 Task: Add Alaffia Citrus Ginger Authentic African Black Soap to the cart.
Action: Mouse moved to (285, 159)
Screenshot: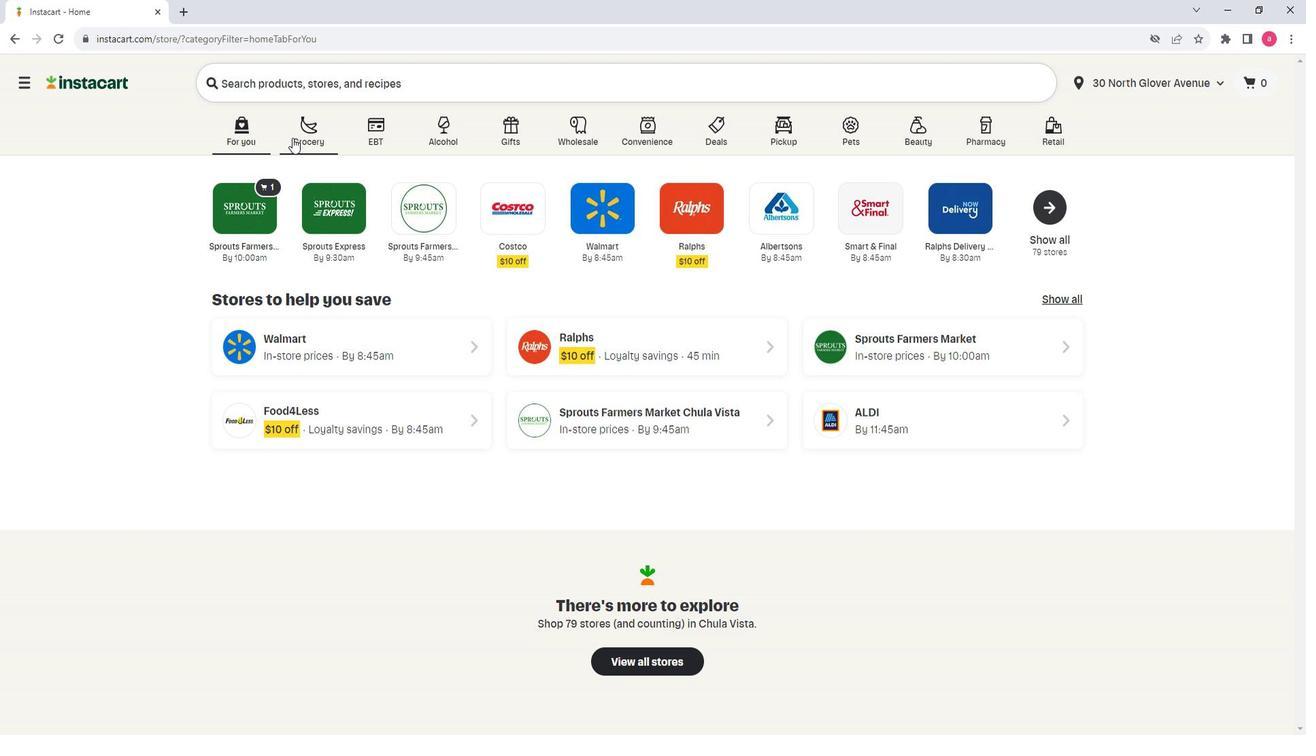 
Action: Mouse pressed left at (285, 159)
Screenshot: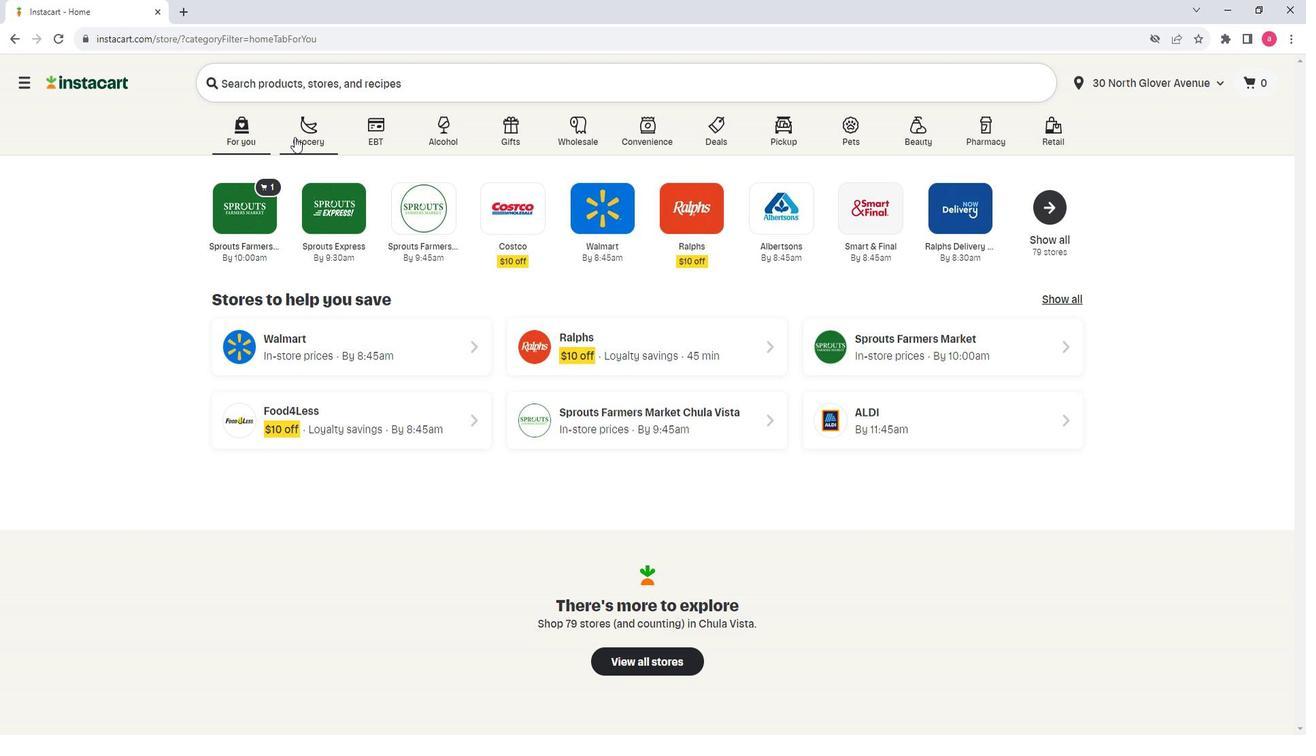 
Action: Mouse moved to (410, 493)
Screenshot: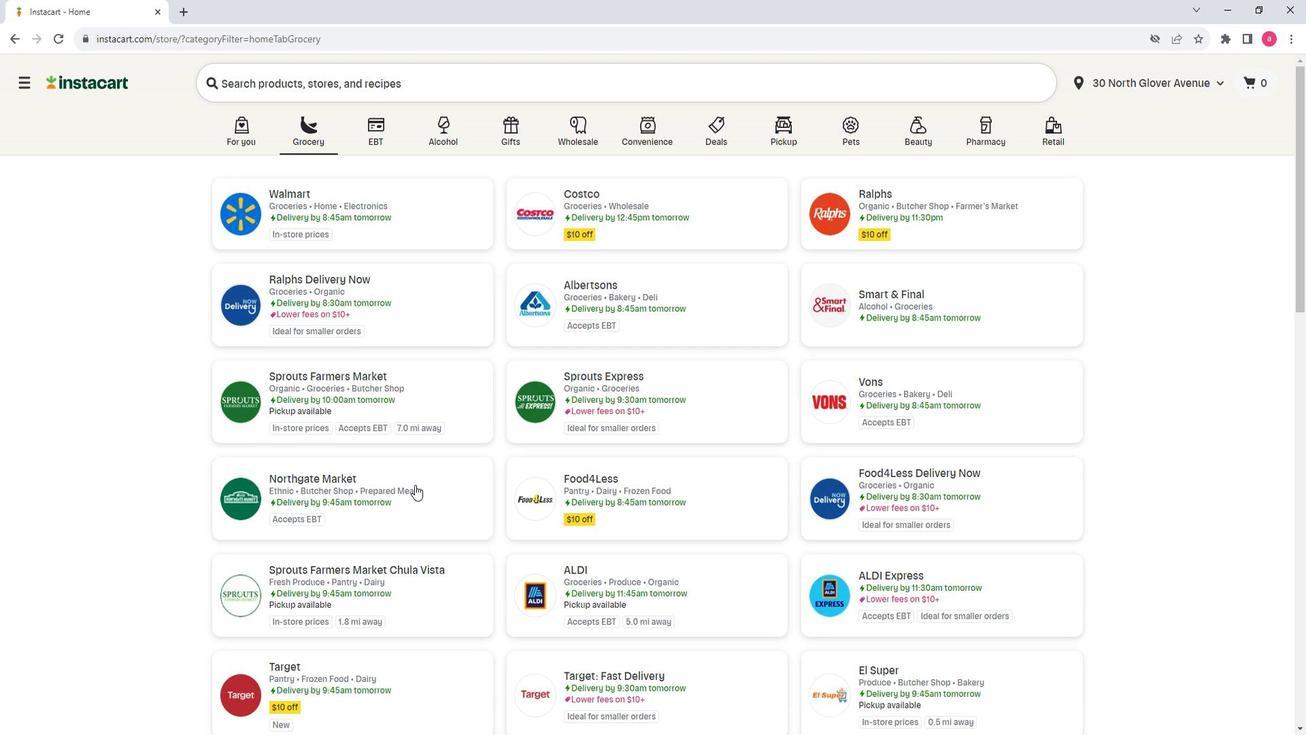 
Action: Mouse scrolled (410, 492) with delta (0, 0)
Screenshot: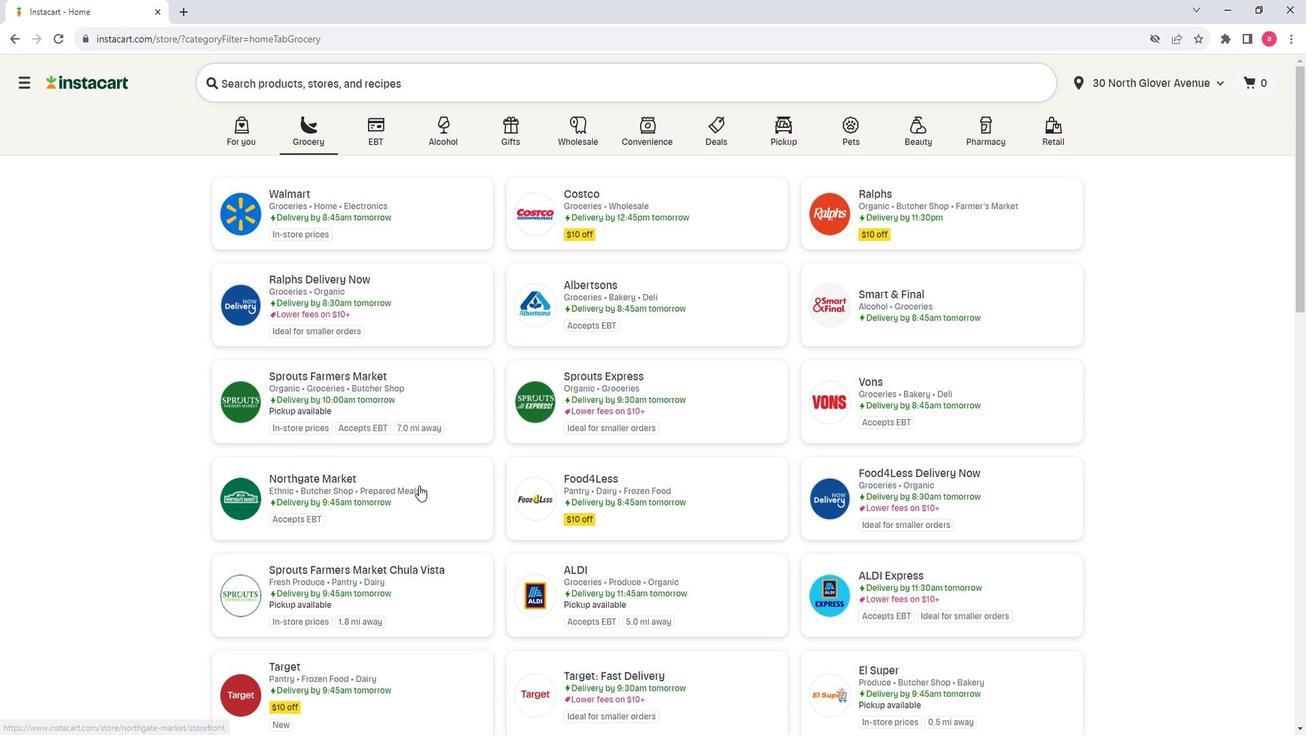 
Action: Mouse moved to (362, 345)
Screenshot: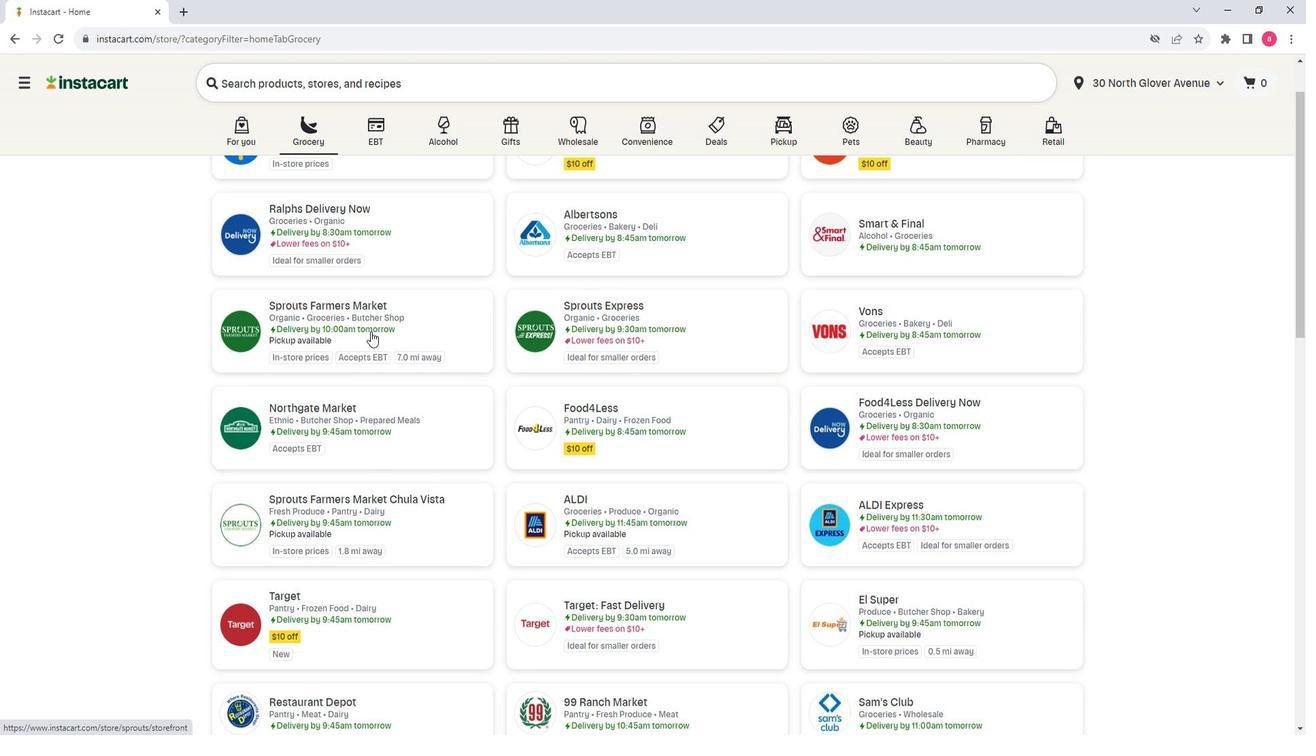 
Action: Mouse pressed left at (362, 345)
Screenshot: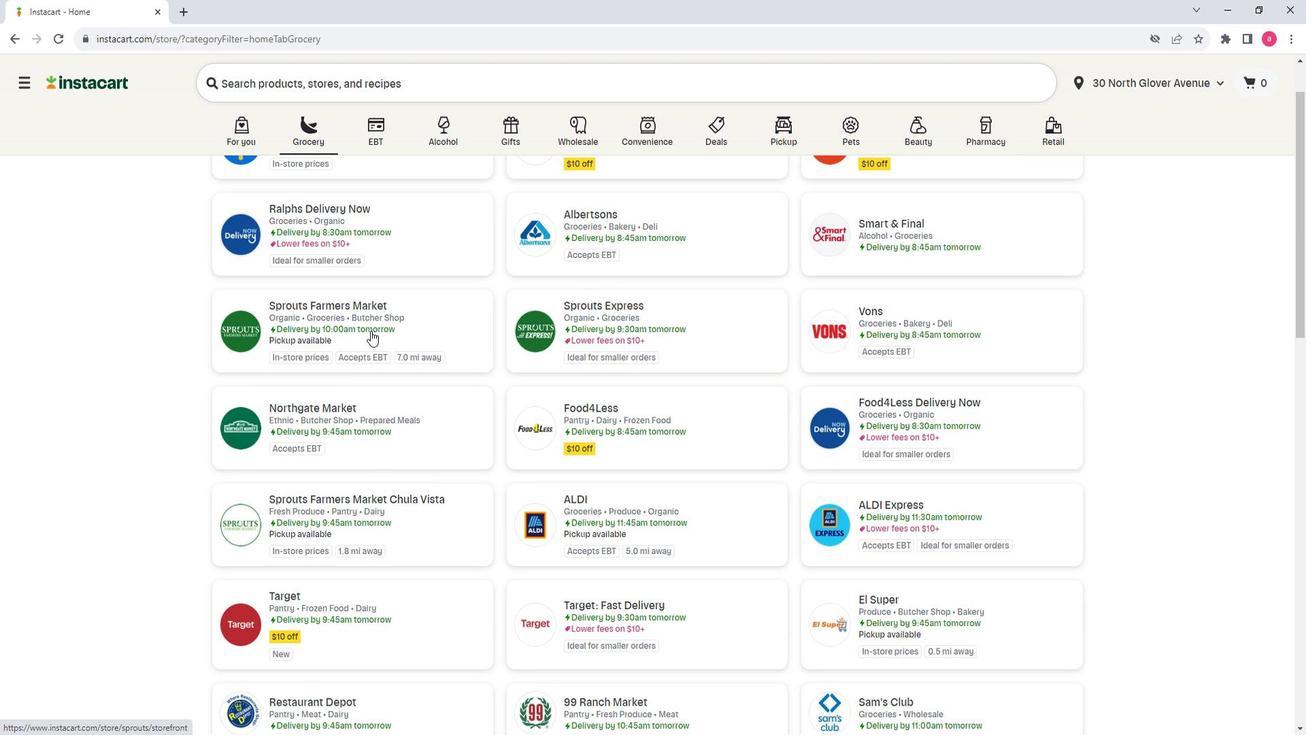 
Action: Mouse moved to (119, 437)
Screenshot: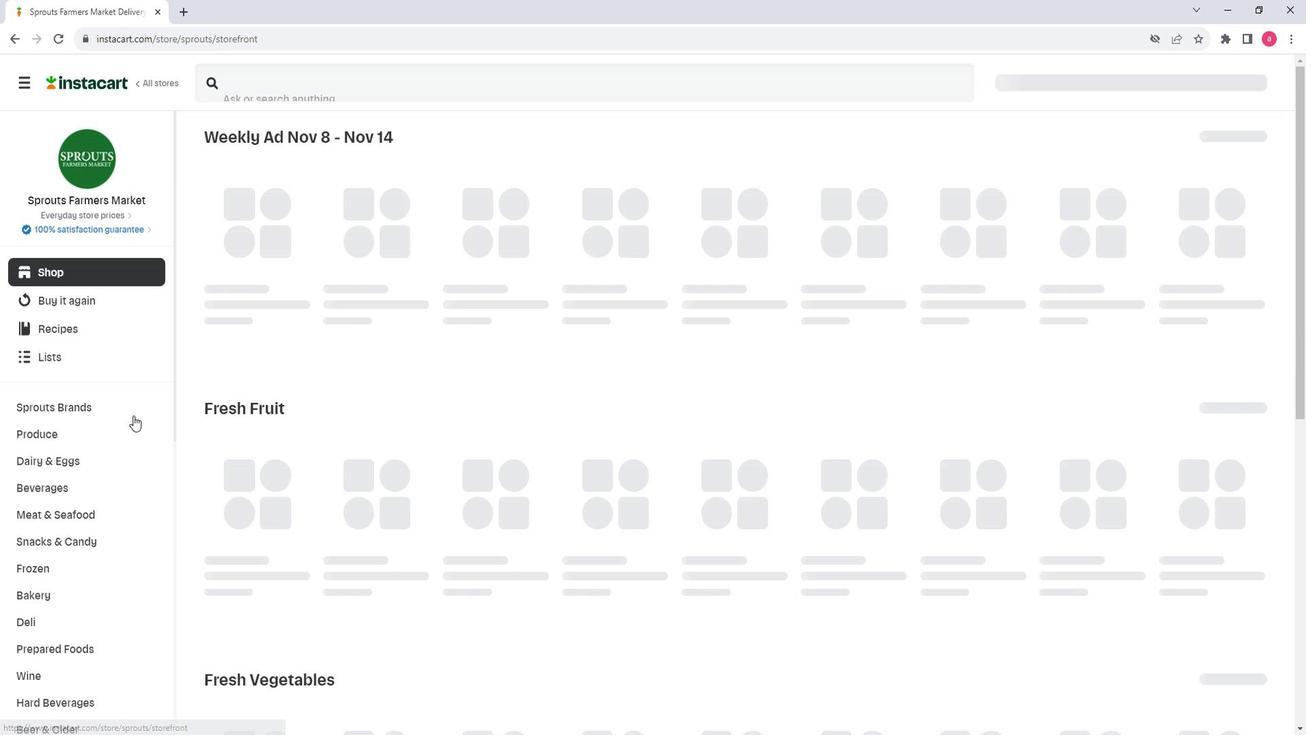 
Action: Mouse scrolled (119, 436) with delta (0, 0)
Screenshot: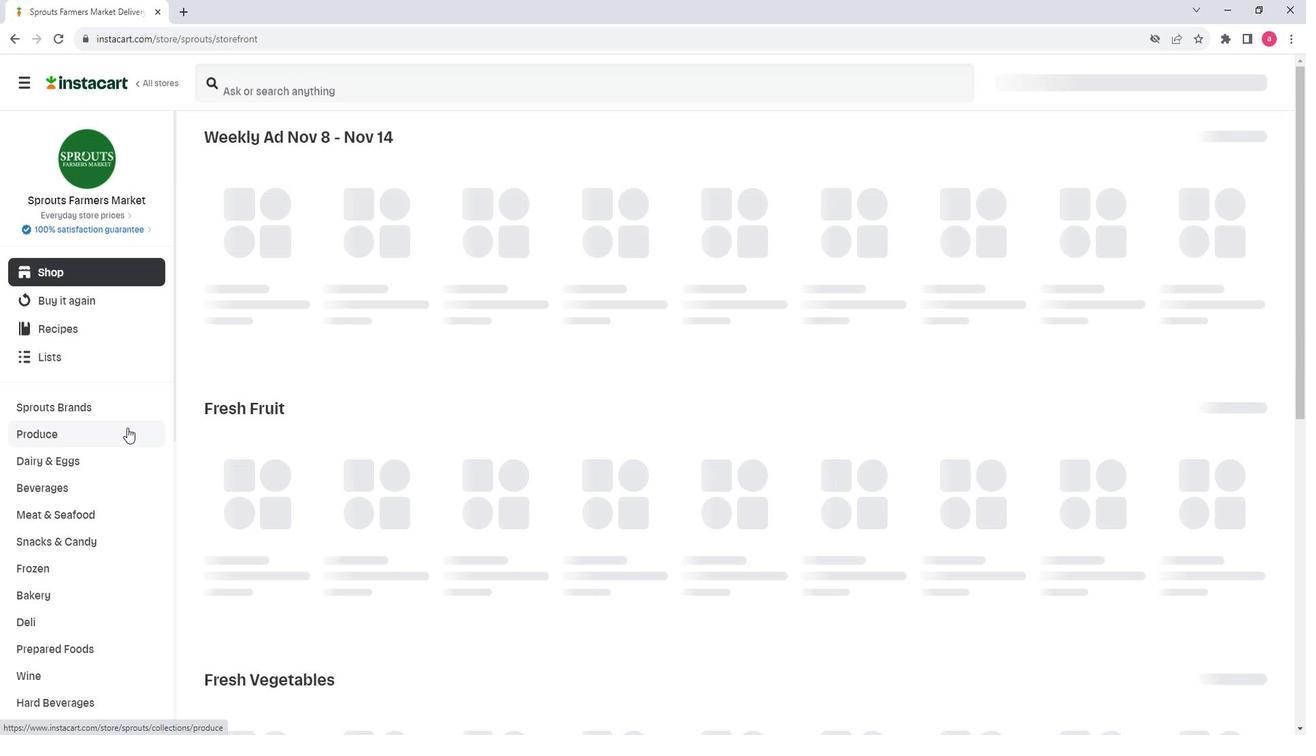 
Action: Mouse scrolled (119, 436) with delta (0, 0)
Screenshot: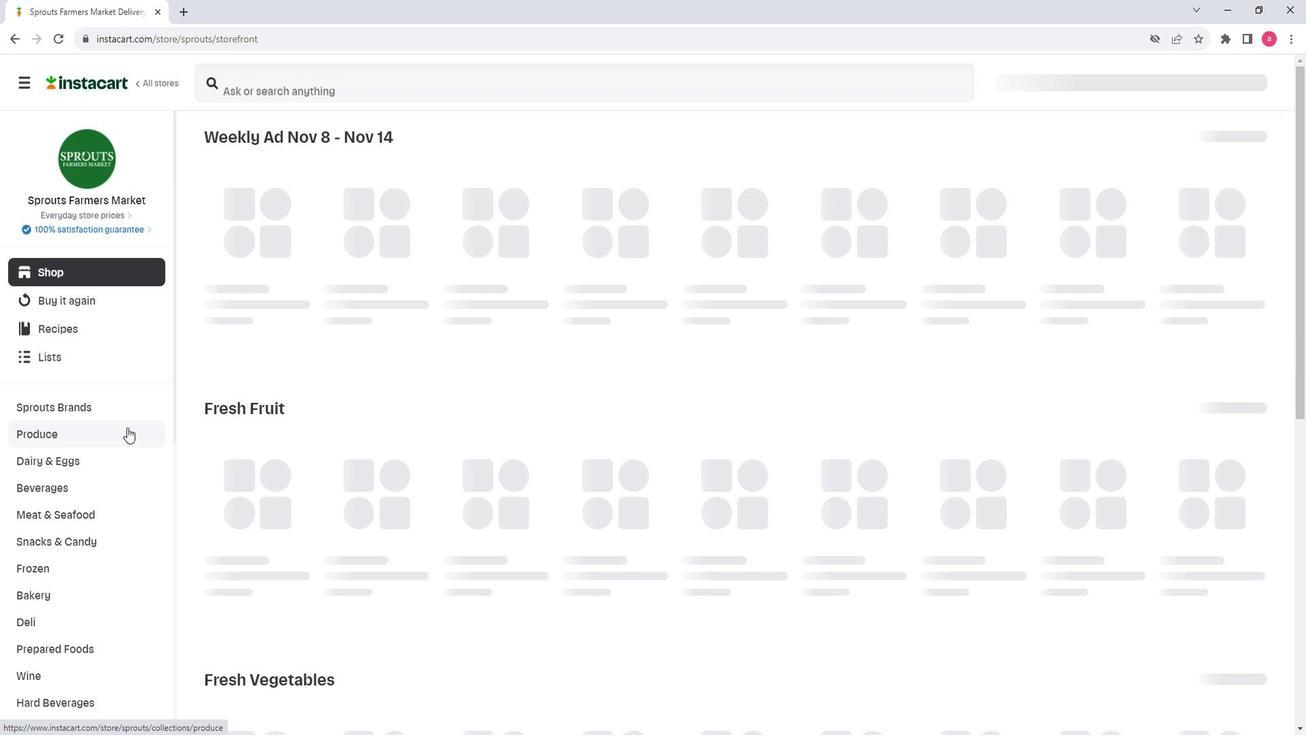 
Action: Mouse moved to (119, 439)
Screenshot: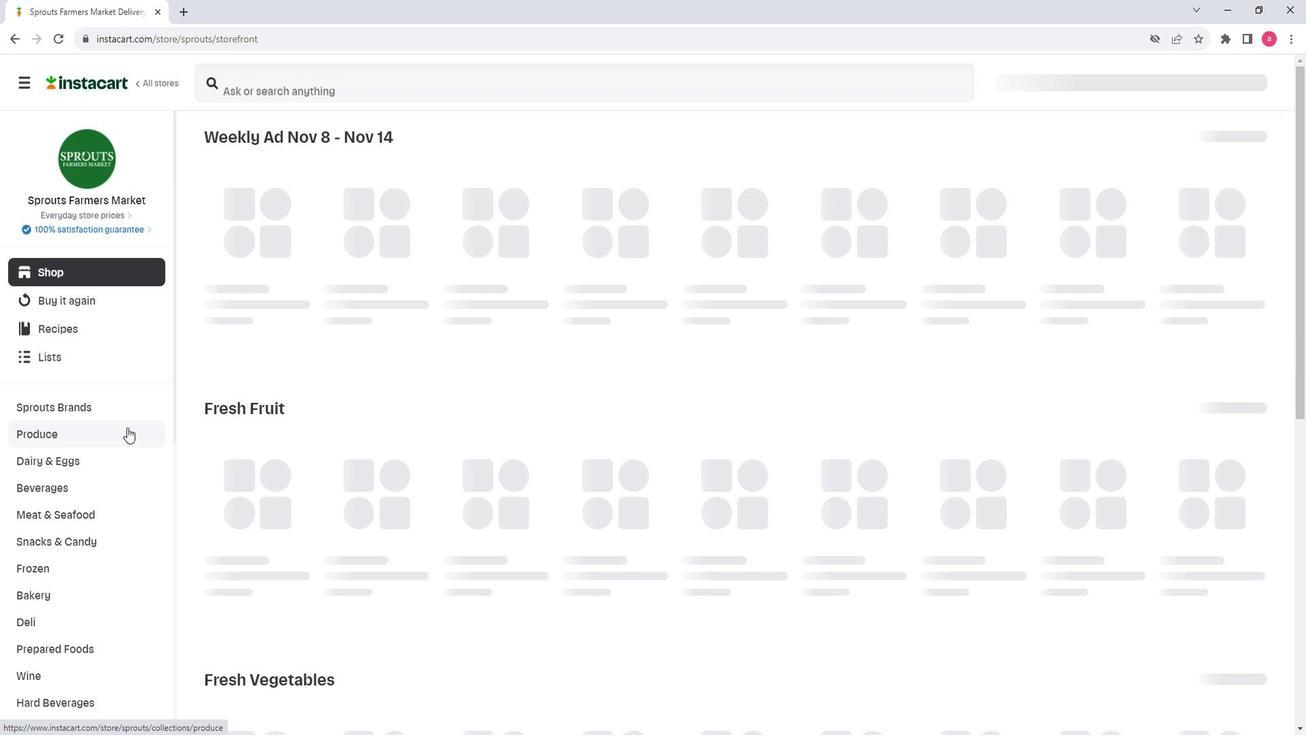 
Action: Mouse scrolled (119, 438) with delta (0, 0)
Screenshot: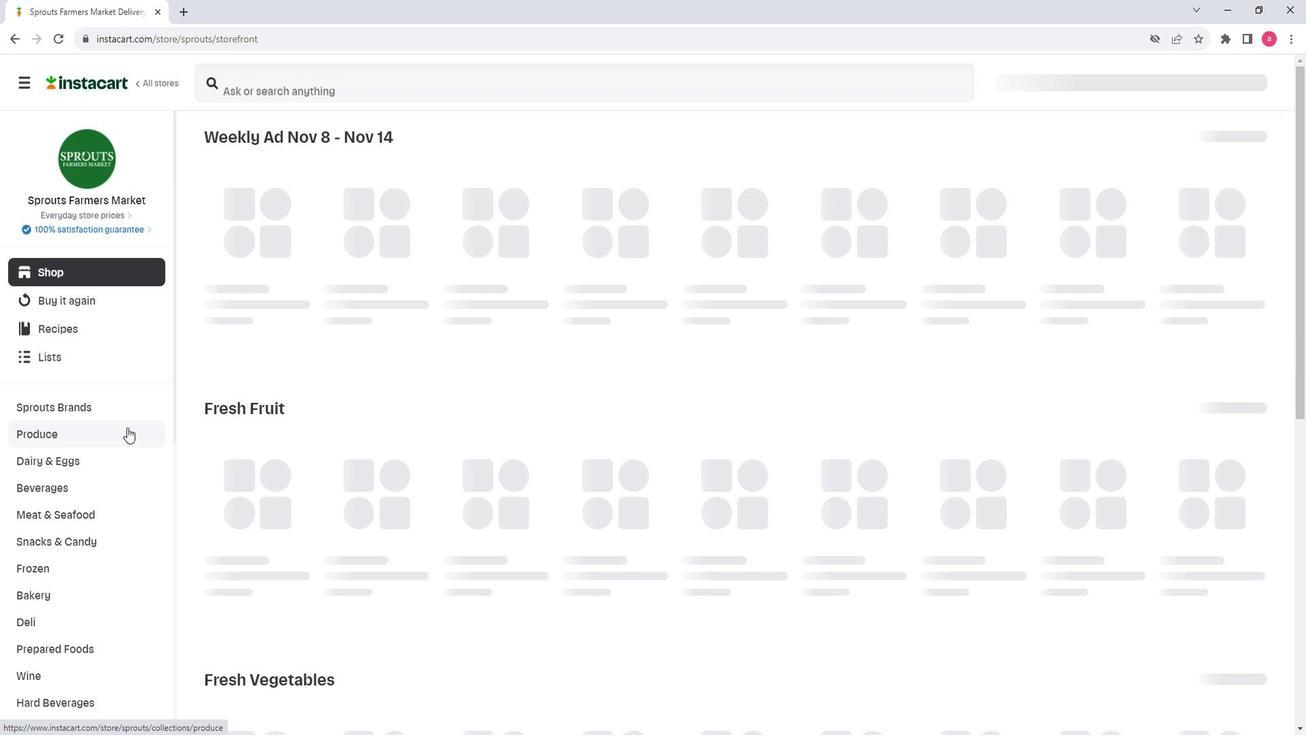 
Action: Mouse moved to (118, 439)
Screenshot: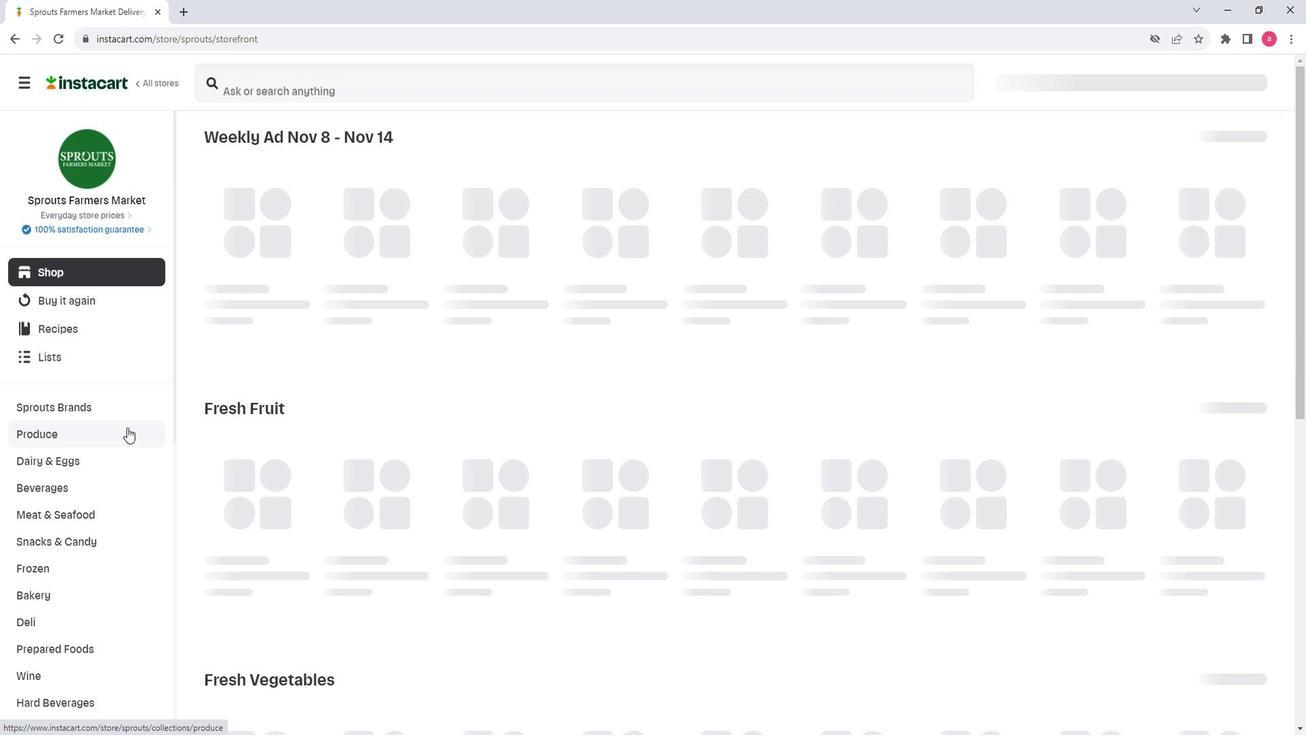 
Action: Mouse scrolled (118, 439) with delta (0, 0)
Screenshot: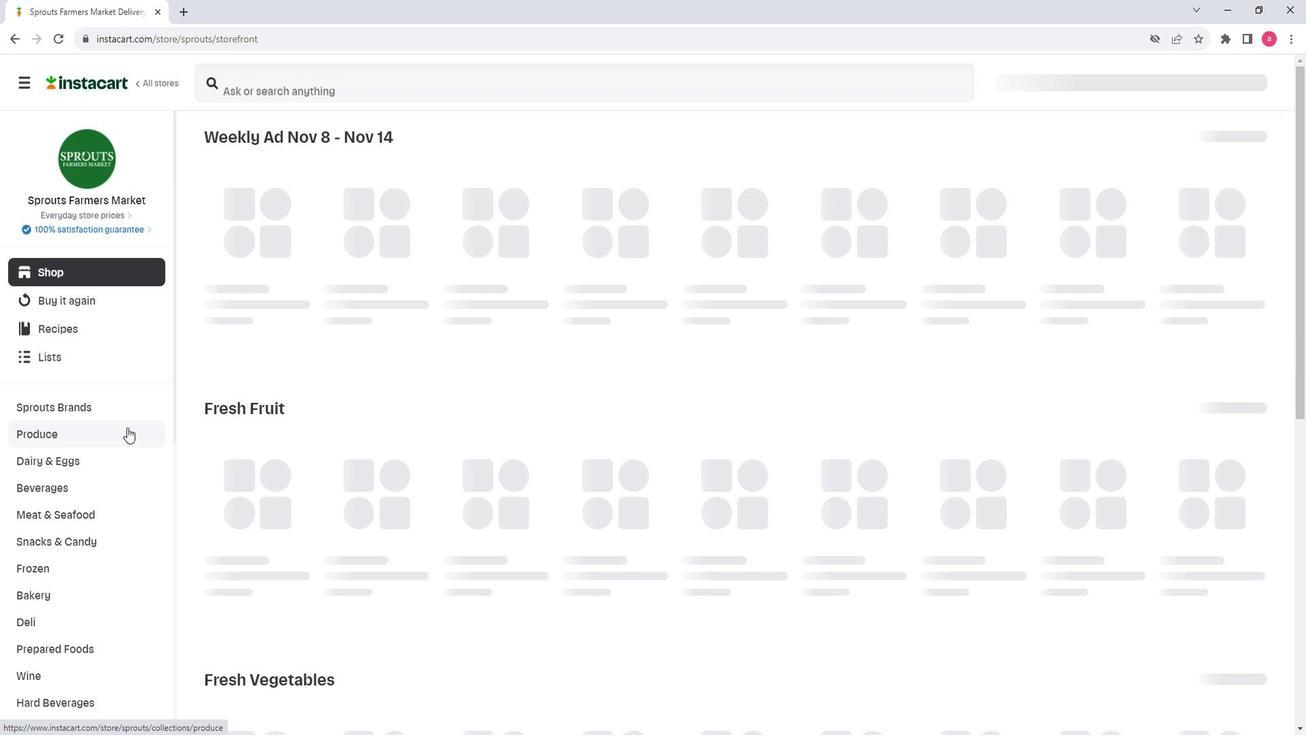 
Action: Mouse moved to (117, 441)
Screenshot: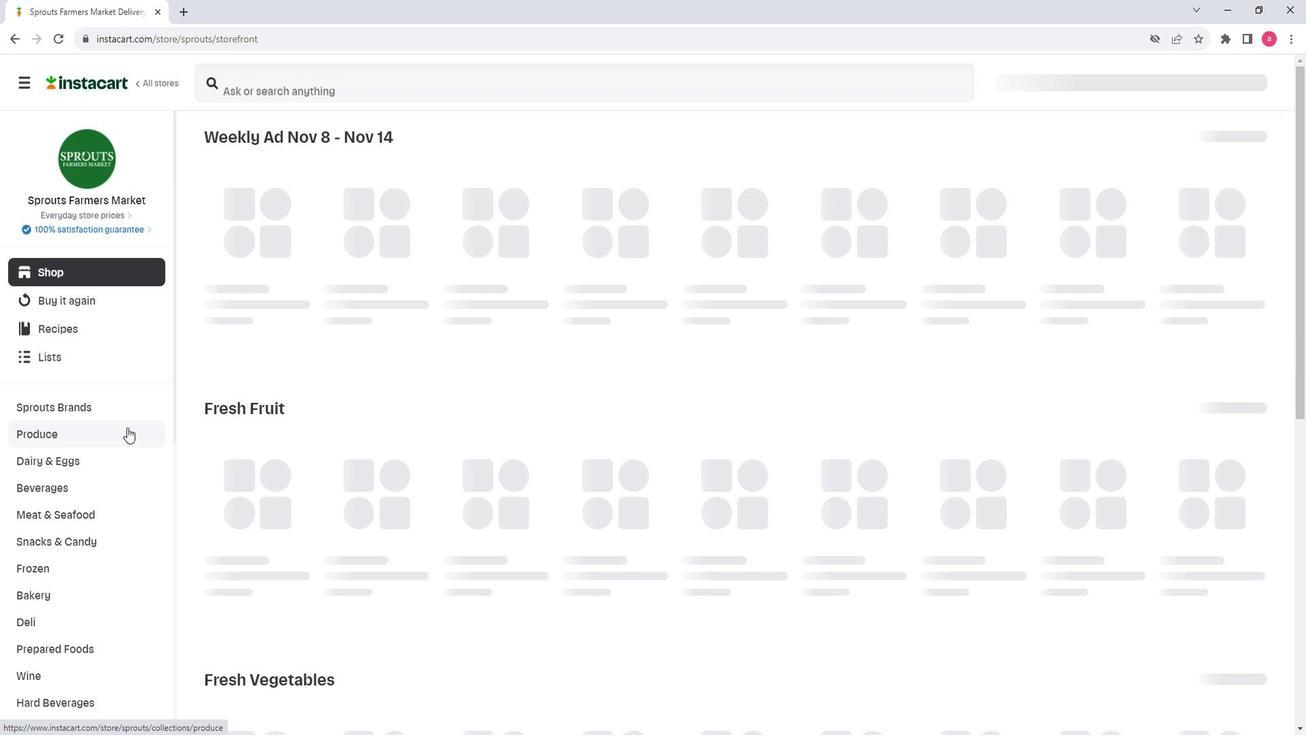 
Action: Mouse scrolled (117, 441) with delta (0, 0)
Screenshot: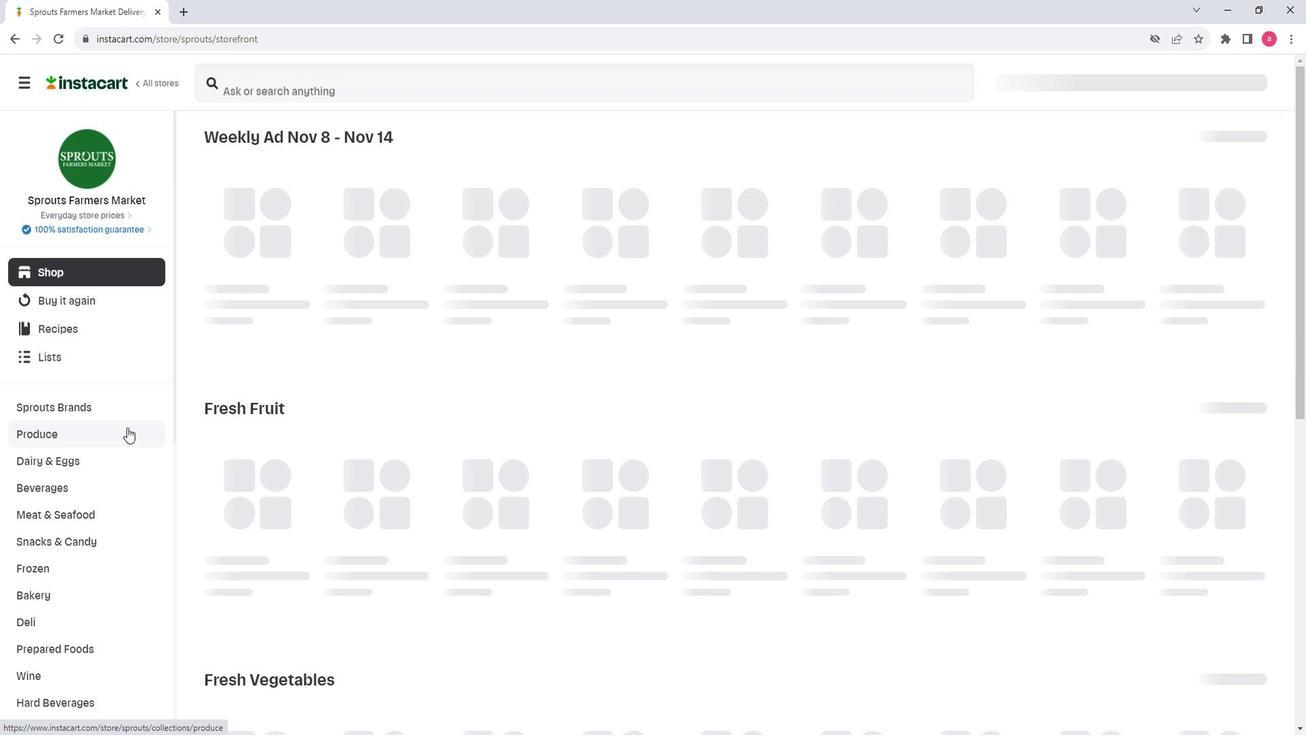 
Action: Mouse moved to (117, 441)
Screenshot: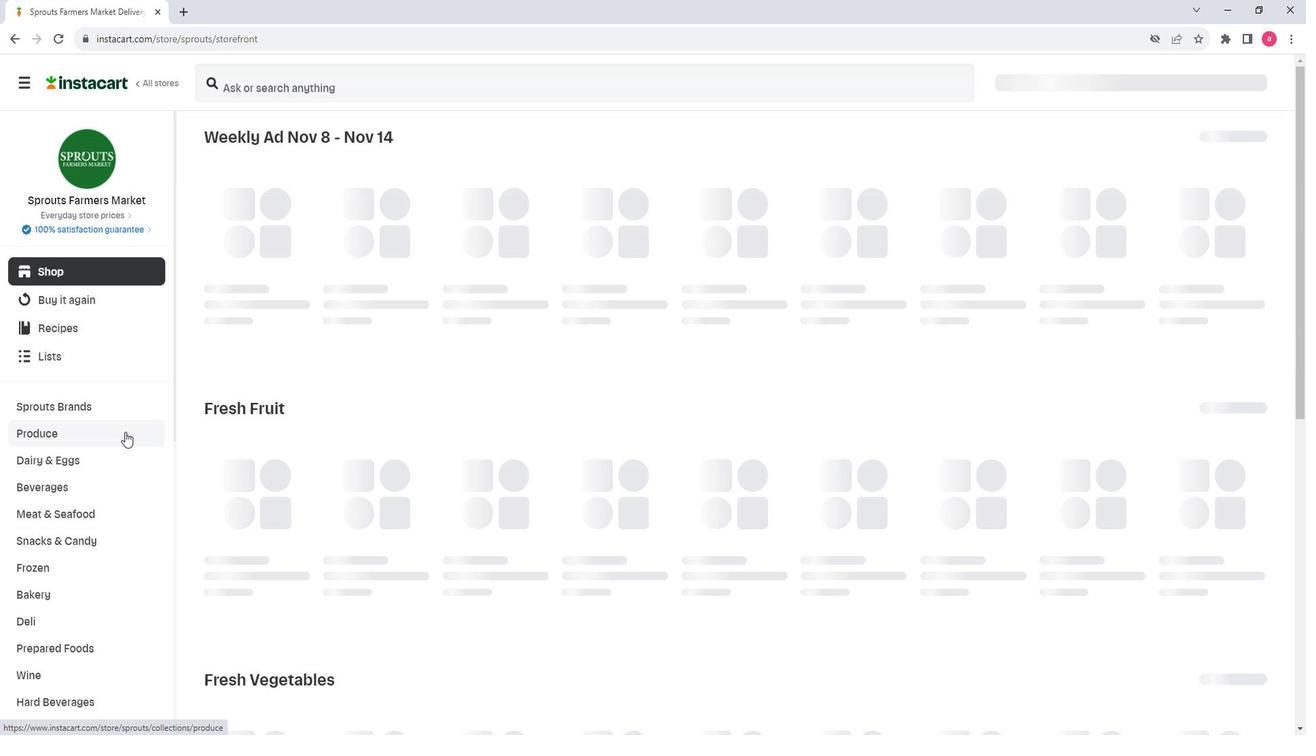 
Action: Mouse scrolled (117, 441) with delta (0, 0)
Screenshot: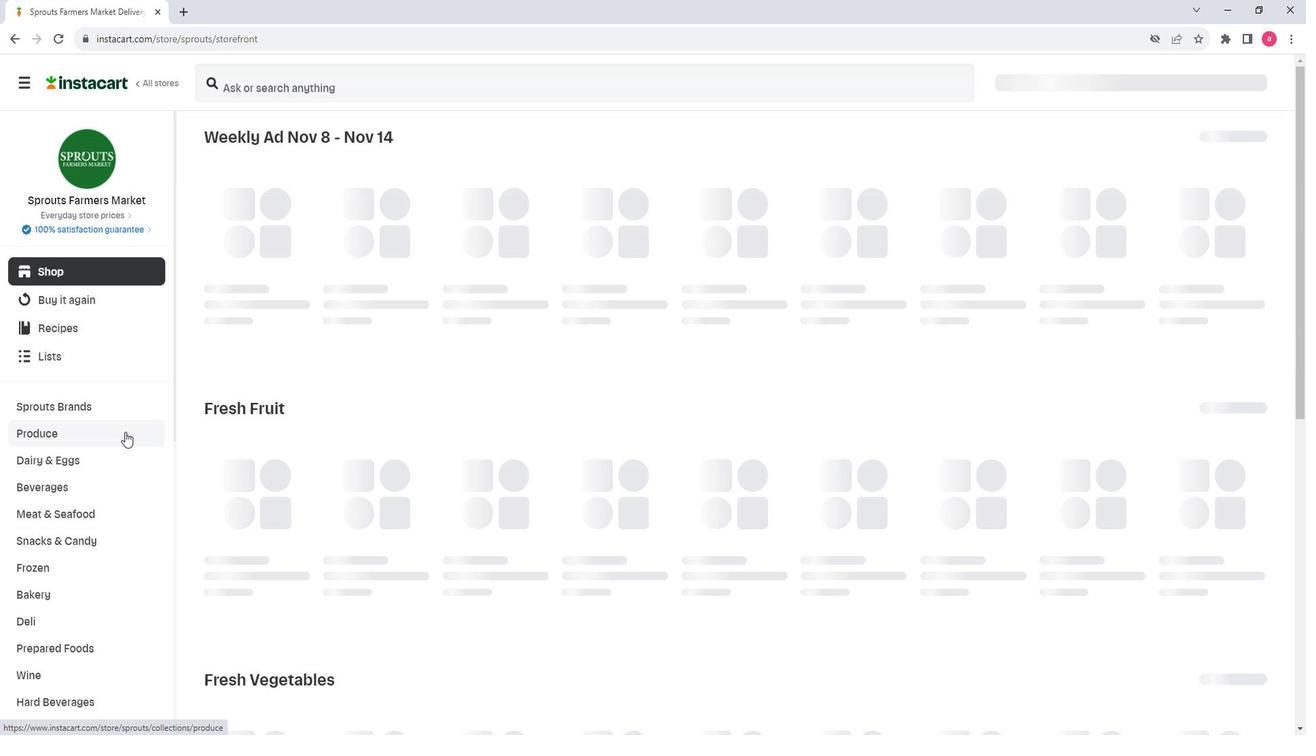 
Action: Mouse moved to (117, 546)
Screenshot: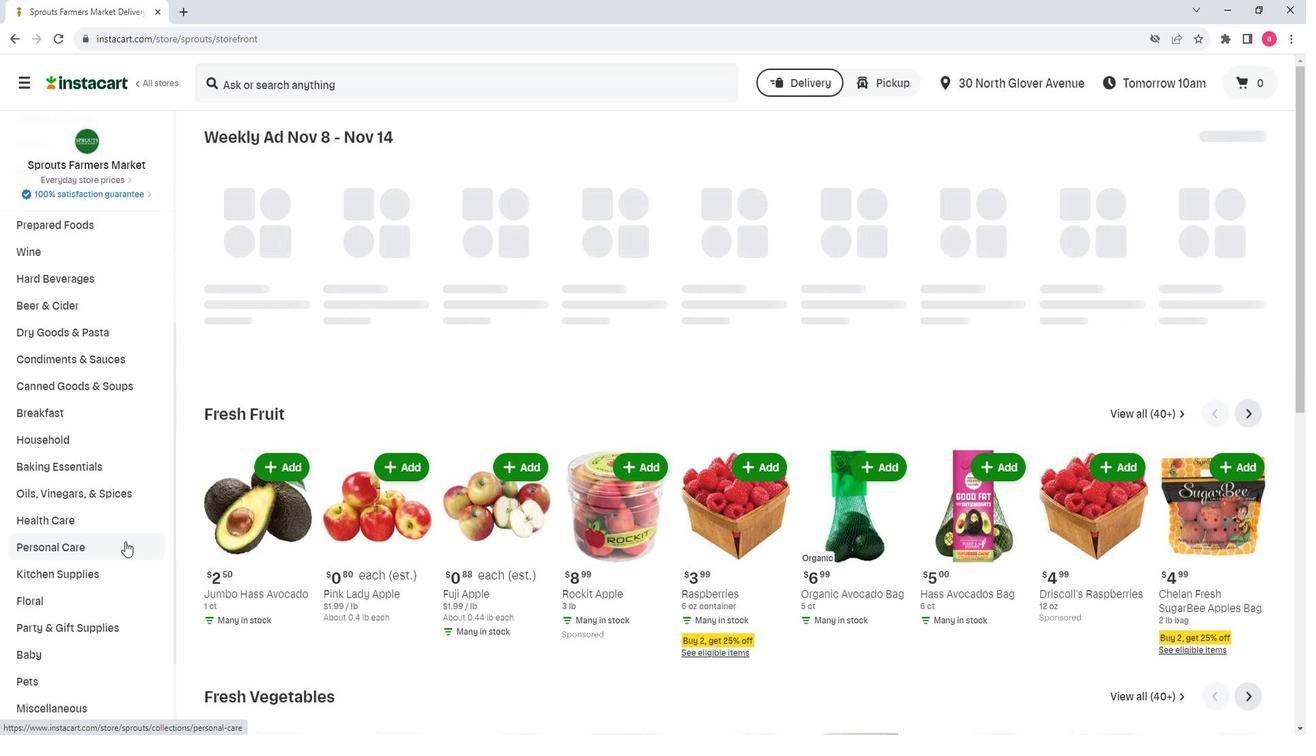 
Action: Mouse scrolled (117, 545) with delta (0, 0)
Screenshot: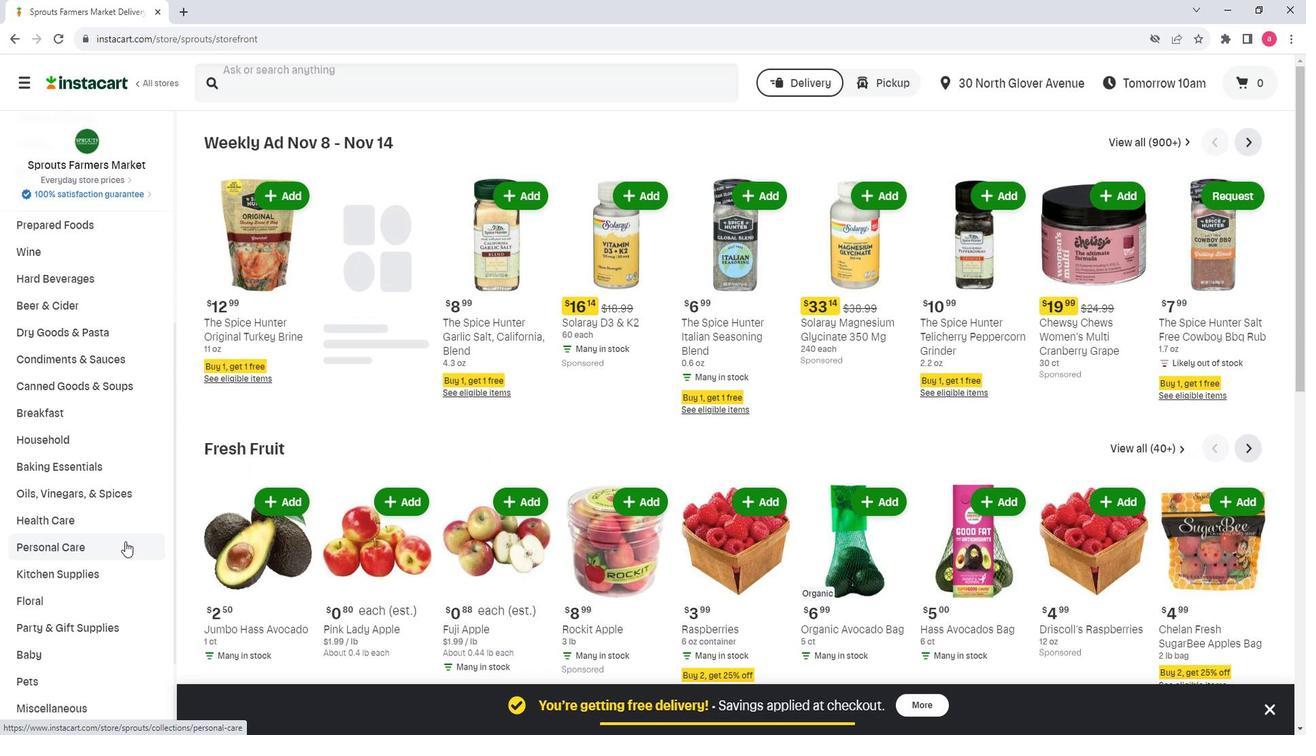
Action: Mouse moved to (83, 491)
Screenshot: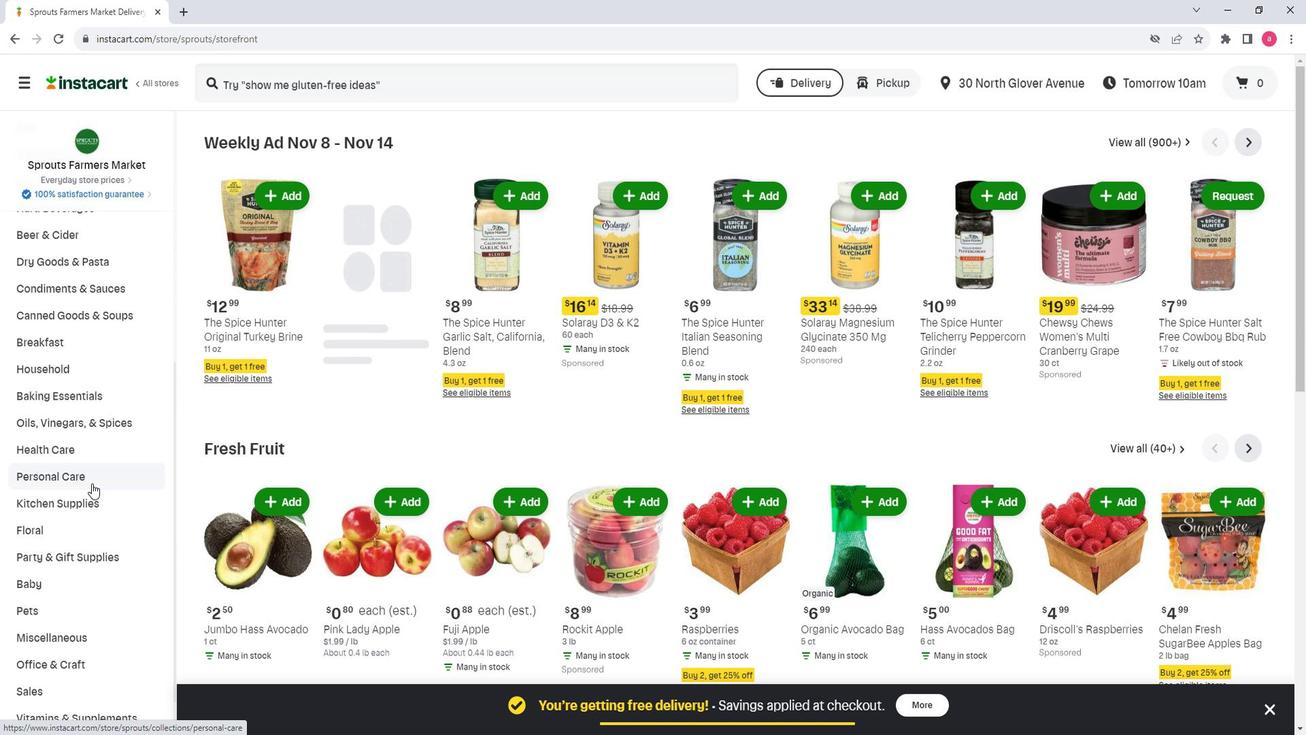 
Action: Mouse pressed left at (83, 491)
Screenshot: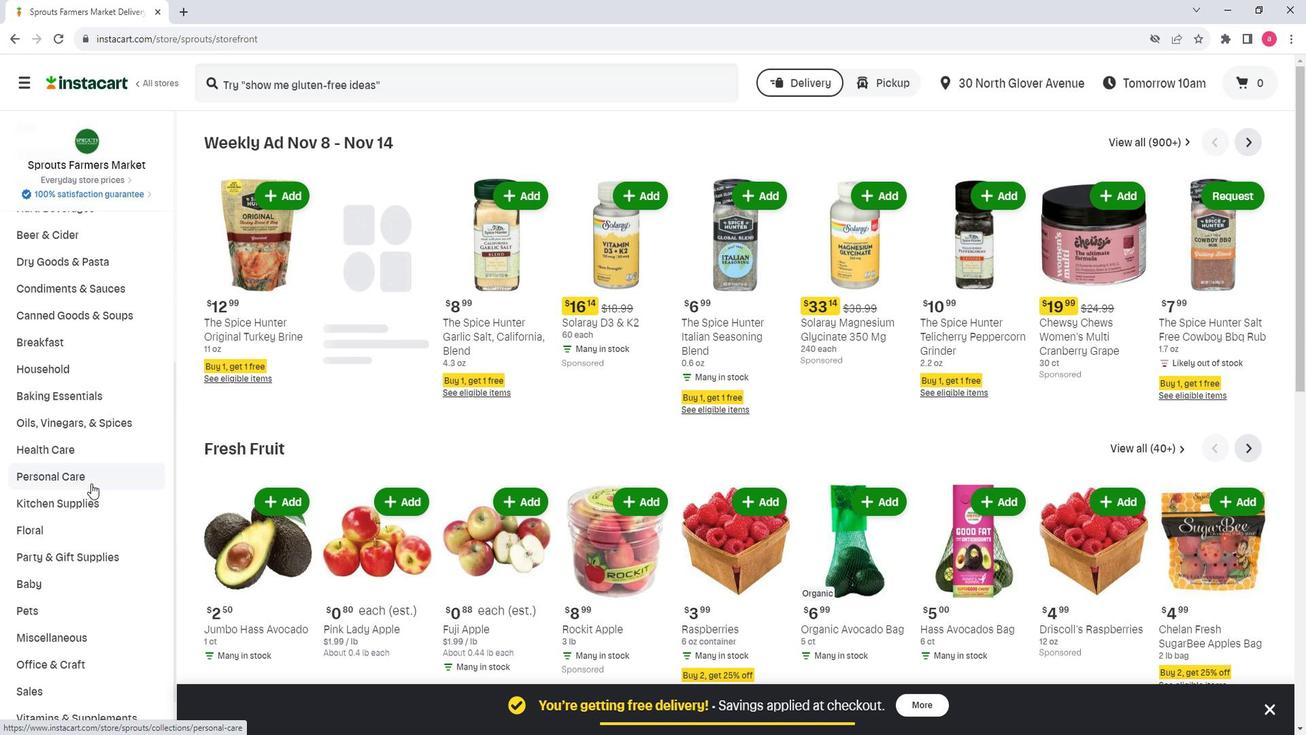 
Action: Mouse moved to (329, 200)
Screenshot: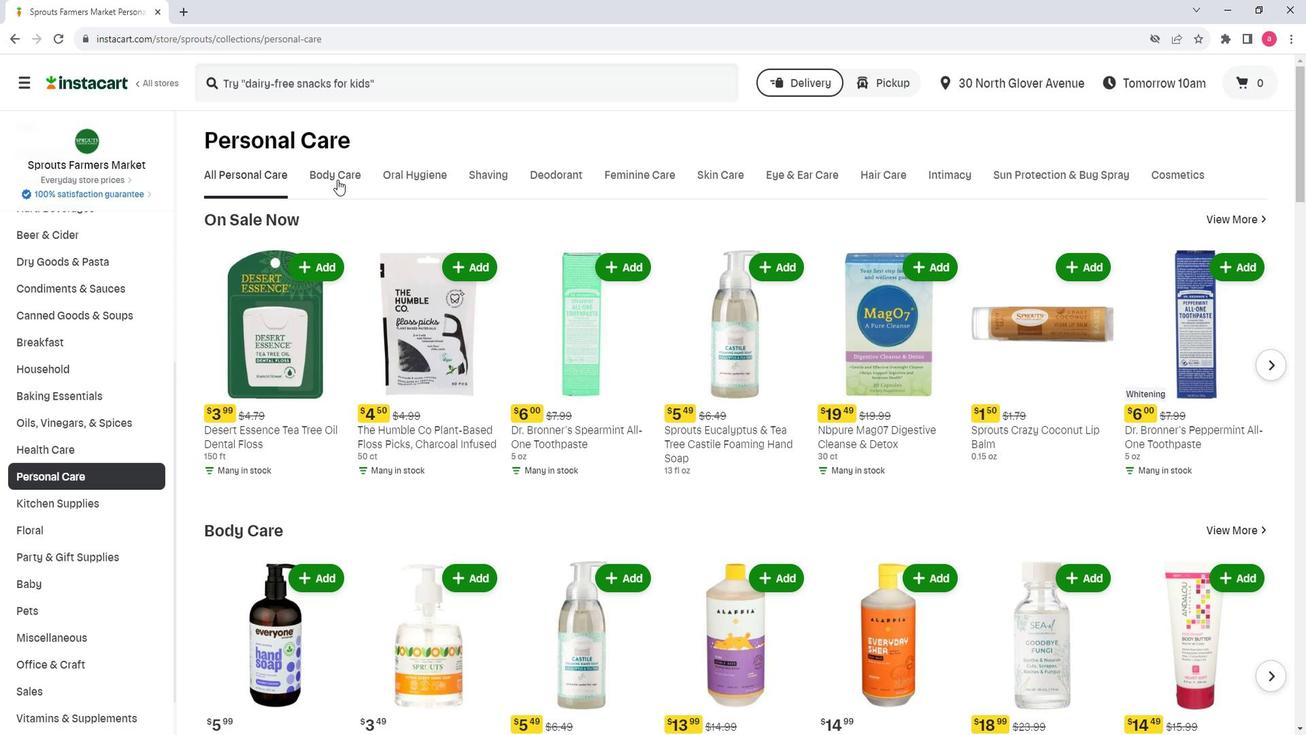 
Action: Mouse pressed left at (329, 200)
Screenshot: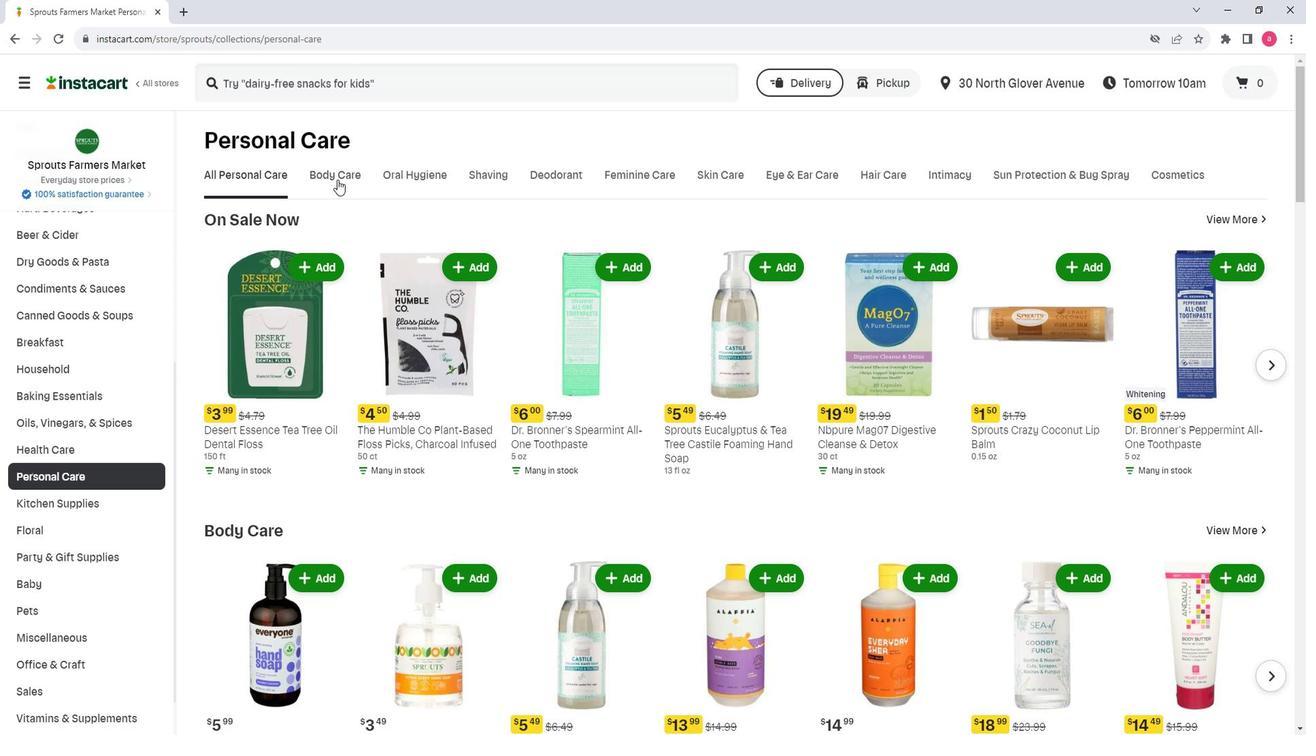 
Action: Mouse moved to (357, 262)
Screenshot: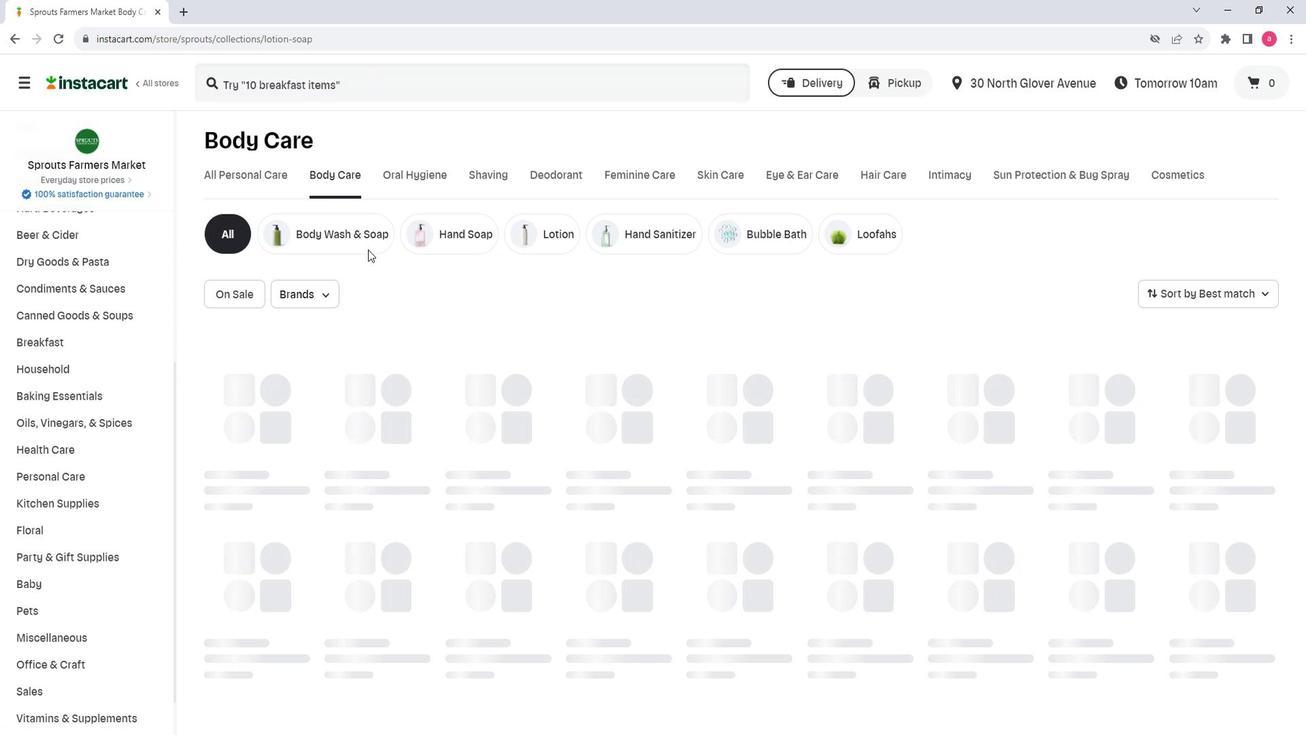
Action: Mouse pressed left at (357, 262)
Screenshot: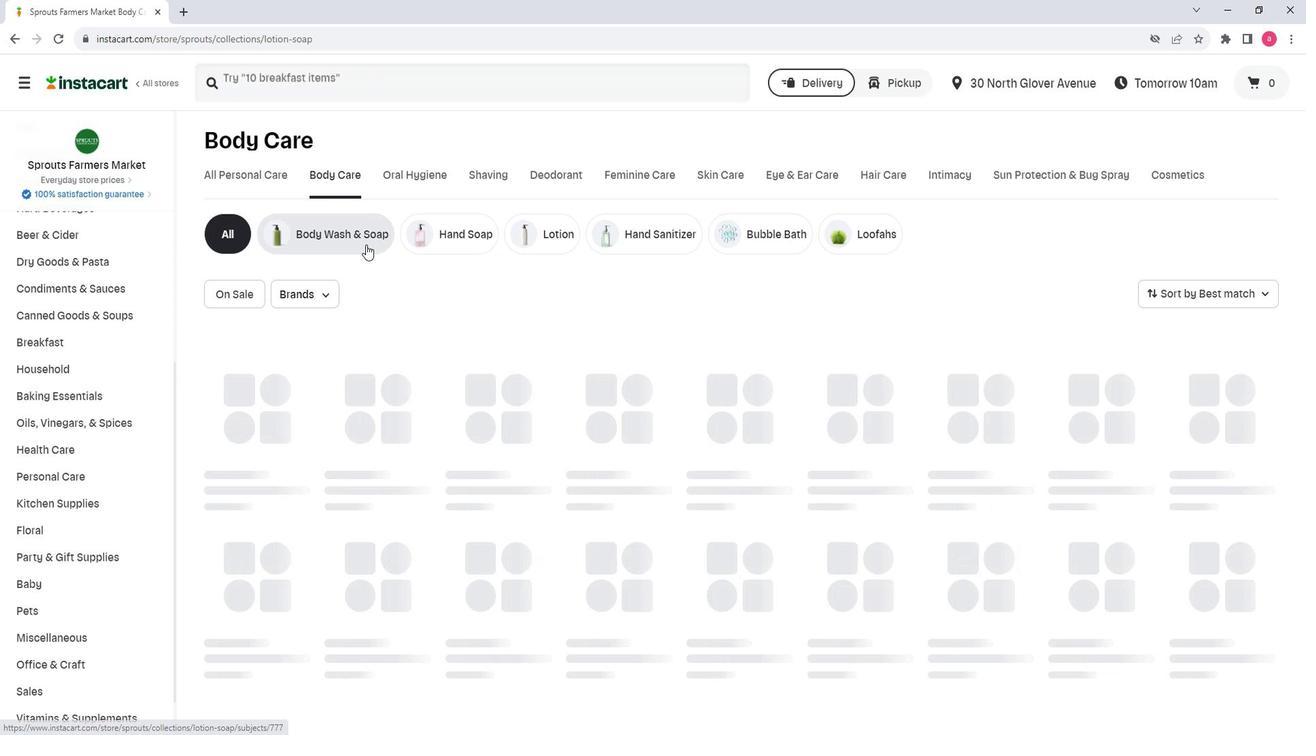 
Action: Mouse moved to (285, 112)
Screenshot: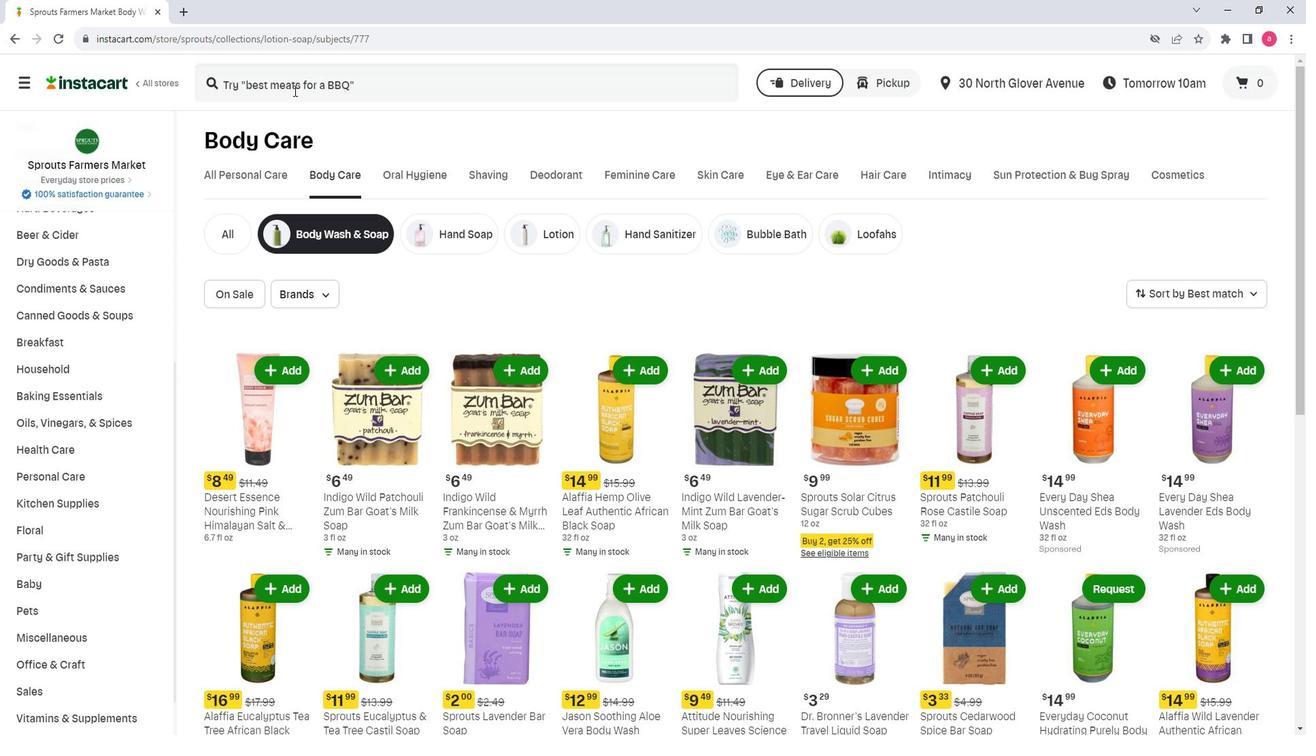 
Action: Mouse pressed left at (285, 112)
Screenshot: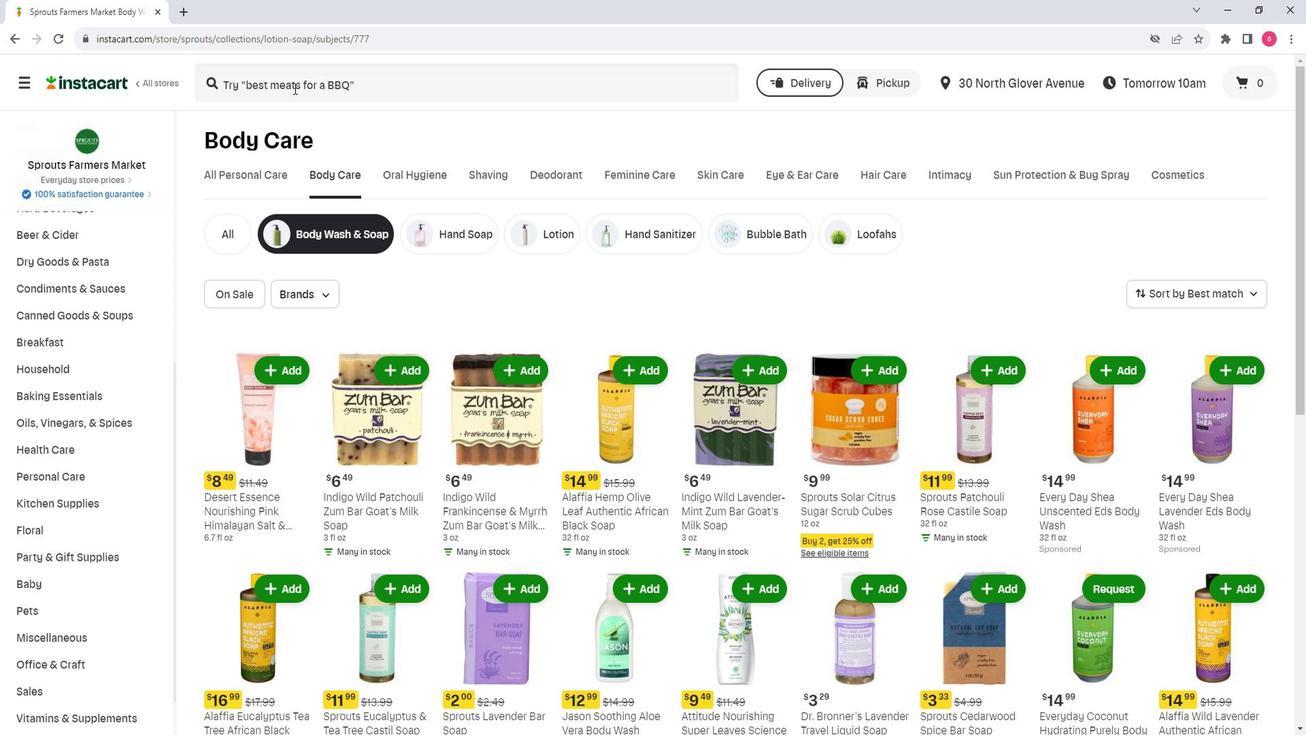 
Action: Key pressed <Key.shift>Alaffia<Key.space><Key.shift><Key.shift><Key.shift><Key.shift>Citrus<Key.space><Key.shift>Authentic<Key.space><Key.shift>African<Key.space><Key.shift><Key.shift><Key.shift>Black<Key.space><Key.shift>Soap<Key.enter>
Screenshot: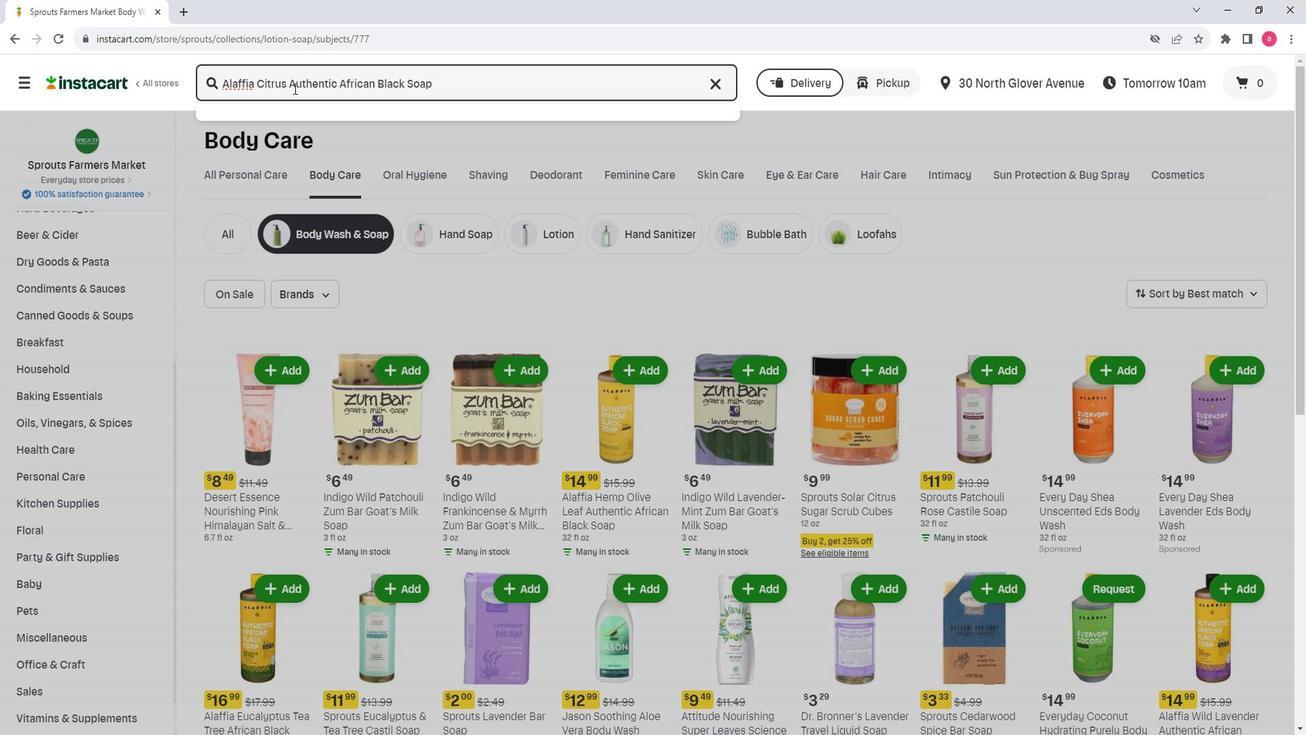 
Action: Mouse moved to (1000, 249)
Screenshot: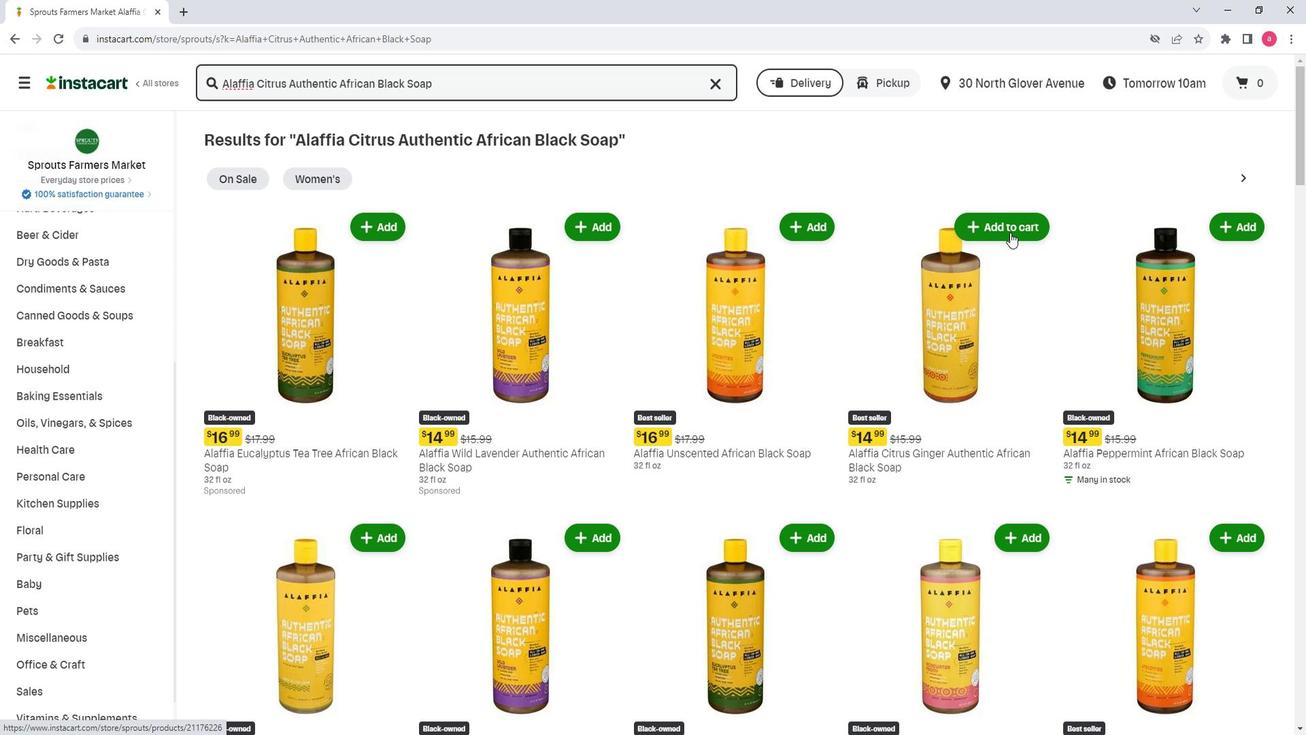 
Action: Mouse pressed left at (1000, 249)
Screenshot: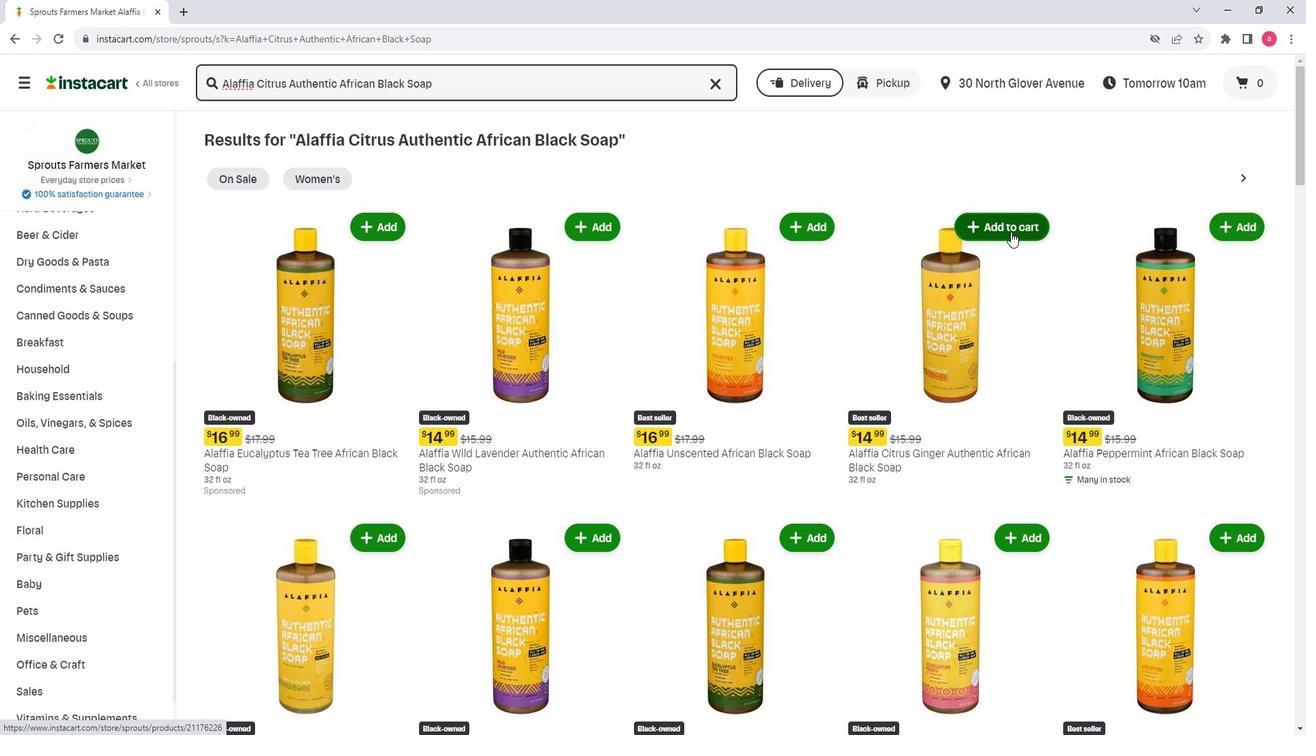 
Action: Mouse moved to (984, 358)
Screenshot: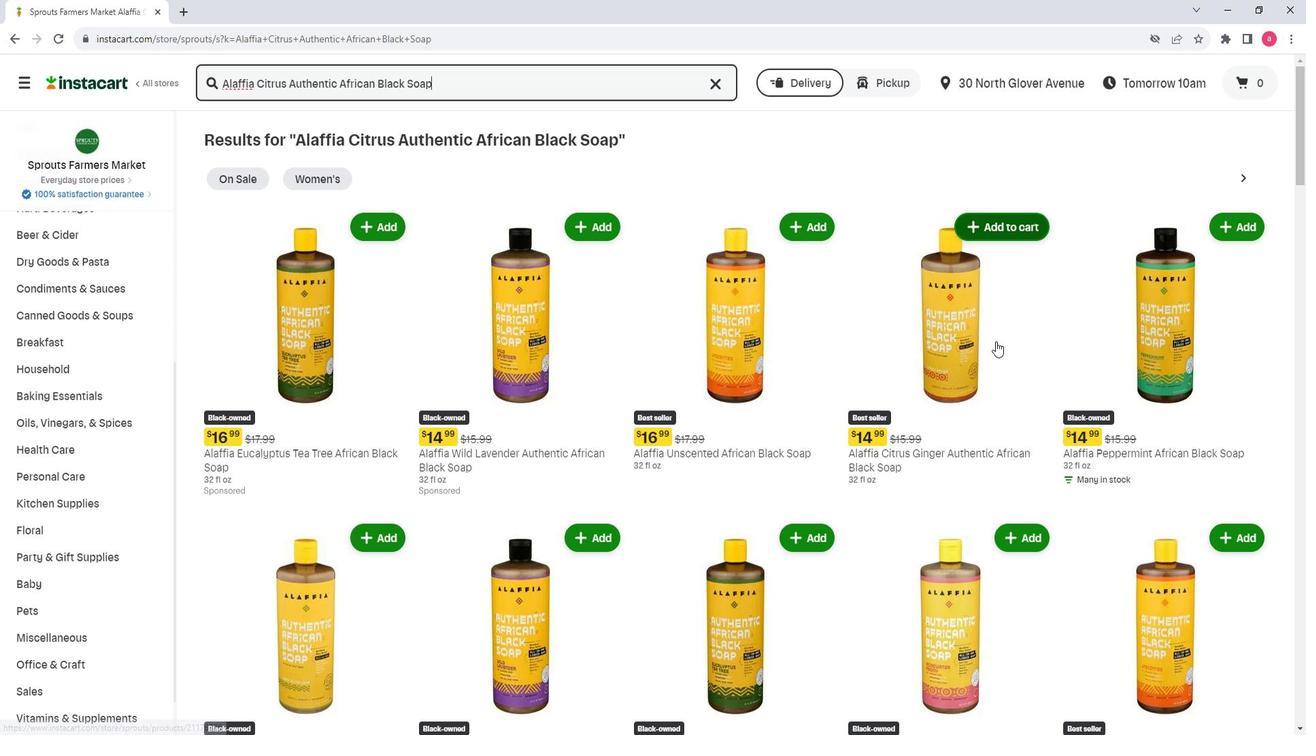 
